 Task: Configure required pull request reviewers for your repository.
Action: Mouse moved to (85, 170)
Screenshot: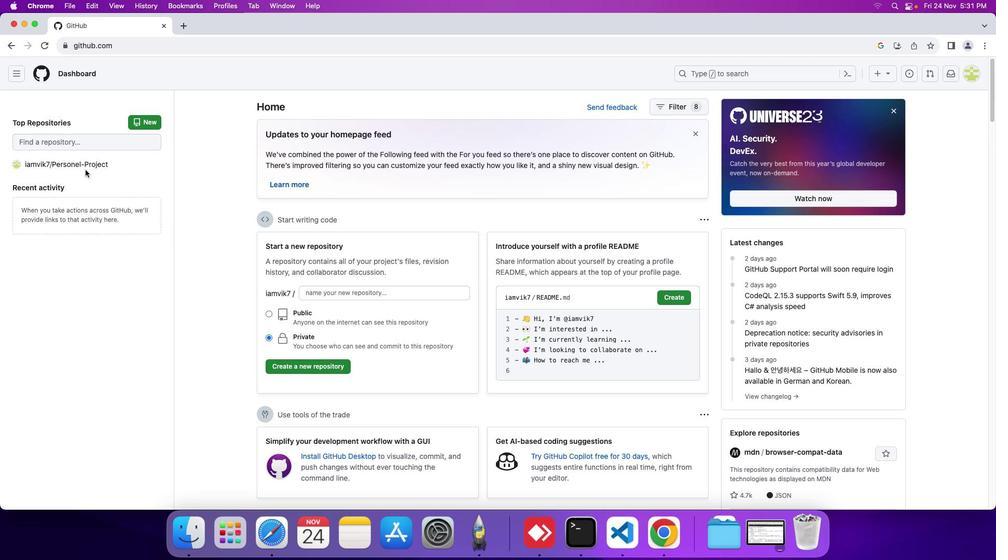 
Action: Mouse pressed left at (85, 170)
Screenshot: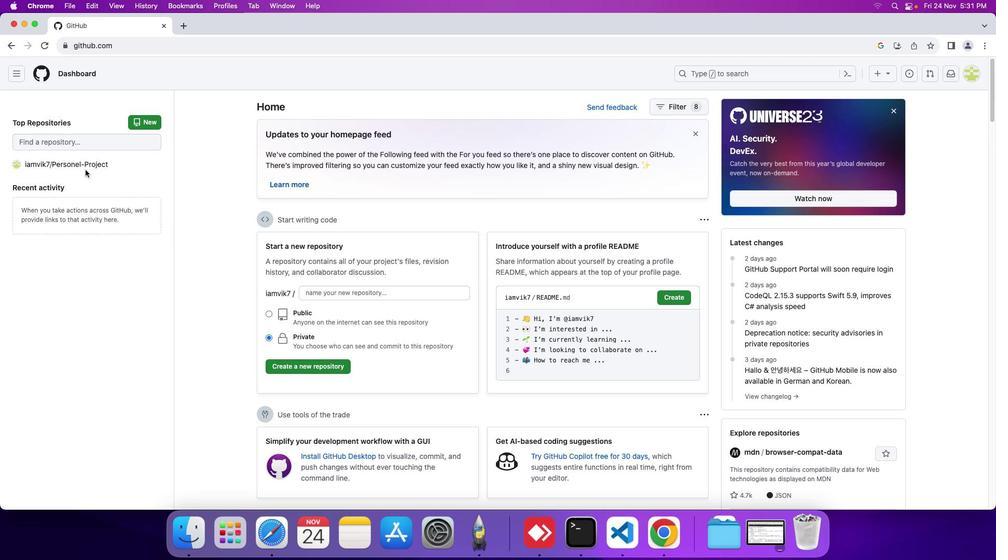 
Action: Mouse moved to (59, 164)
Screenshot: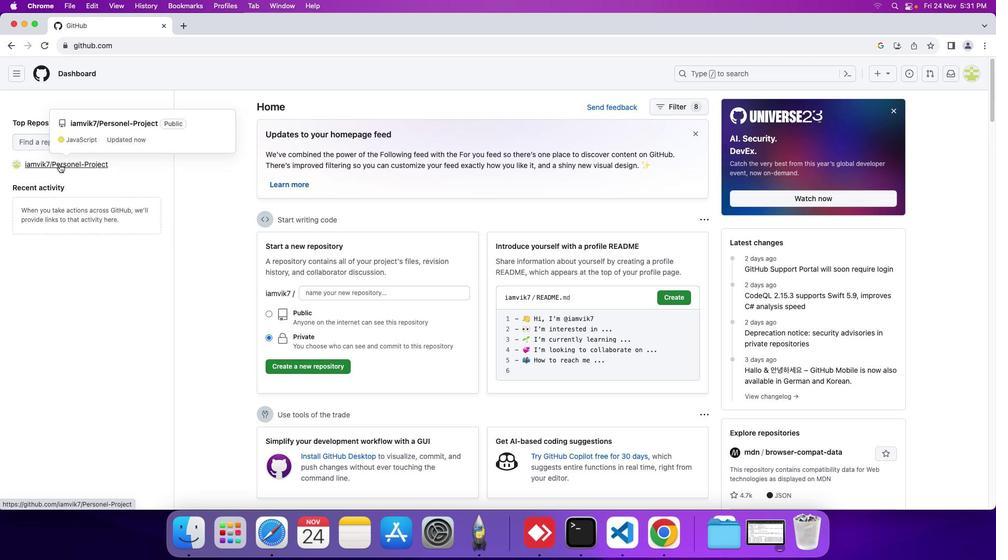 
Action: Mouse pressed left at (59, 164)
Screenshot: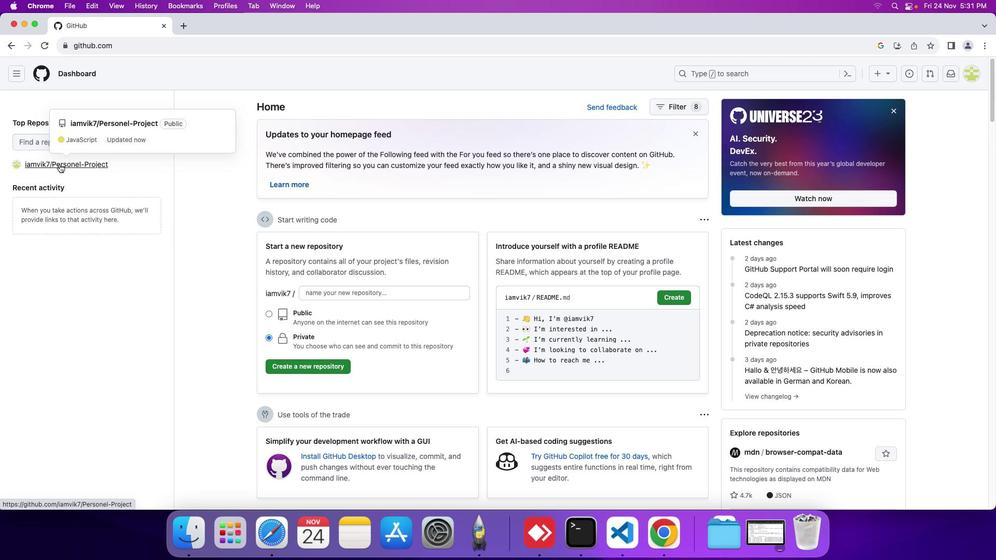
Action: Mouse moved to (208, 169)
Screenshot: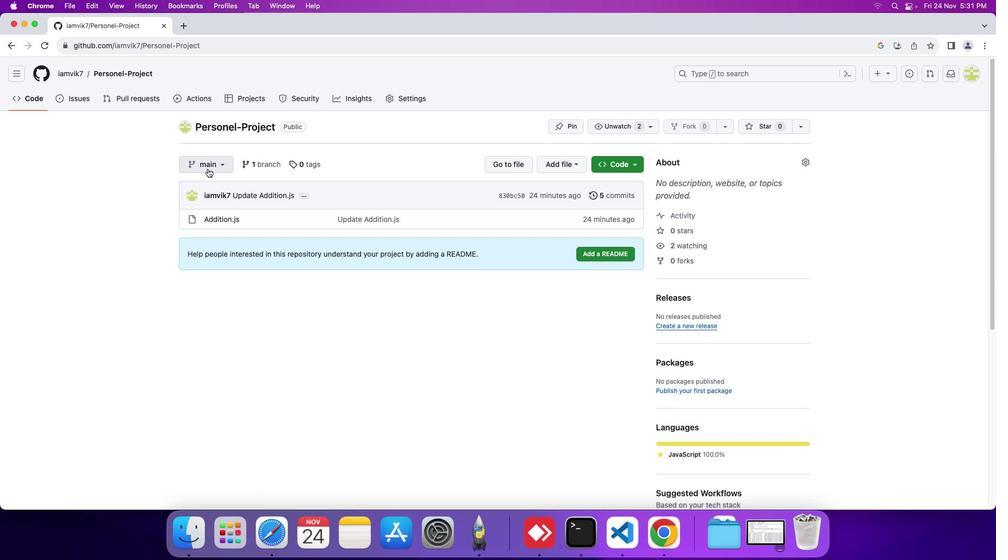 
Action: Mouse pressed left at (208, 169)
Screenshot: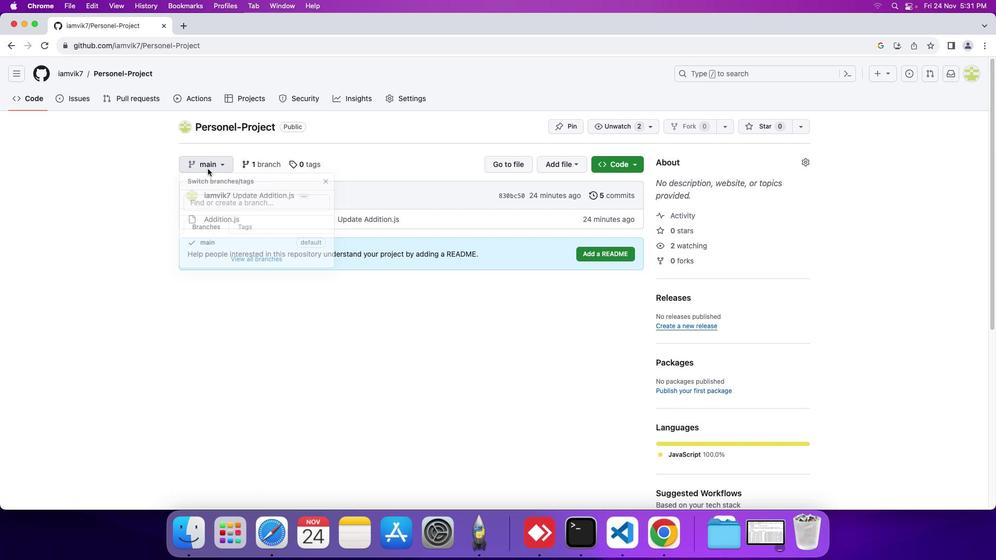 
Action: Mouse moved to (232, 212)
Screenshot: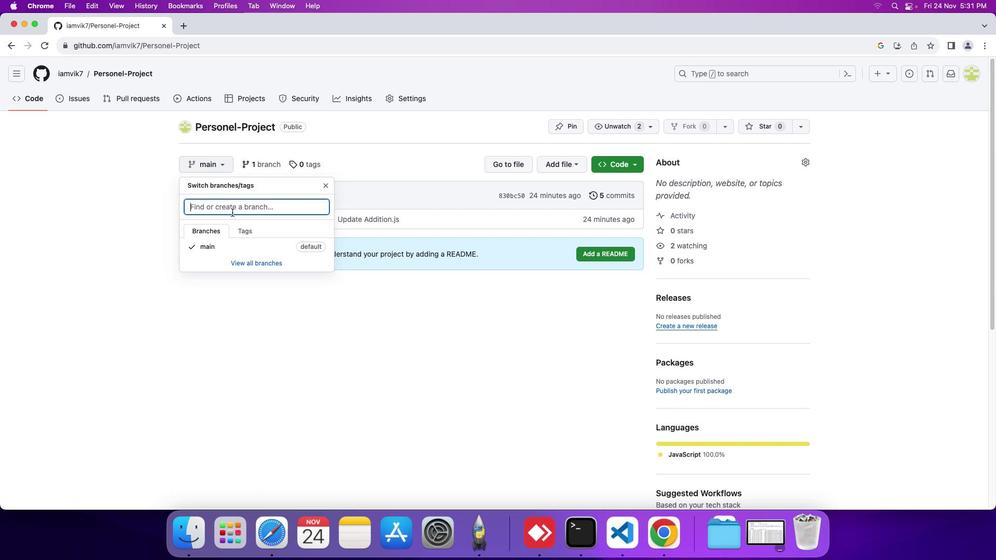 
Action: Mouse pressed left at (232, 212)
Screenshot: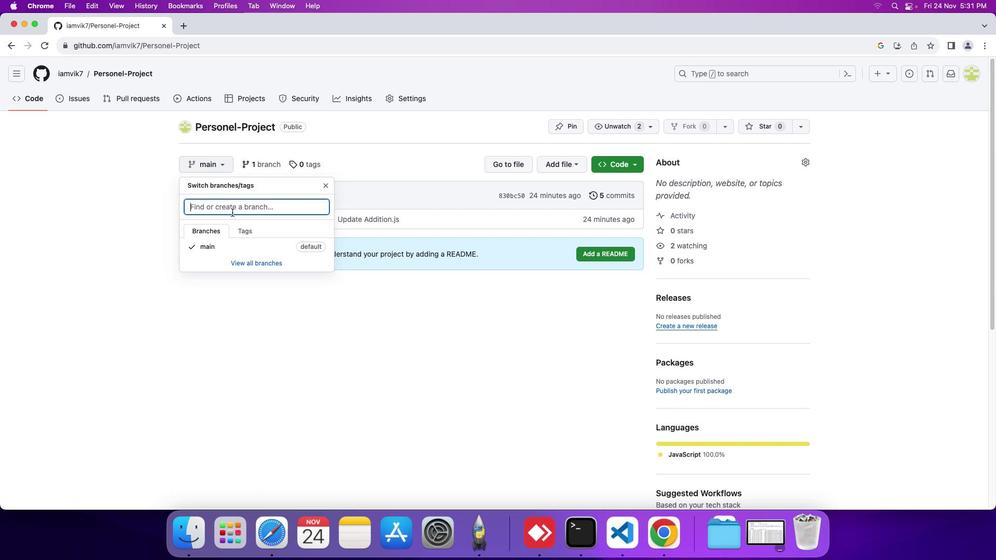 
Action: Key pressed 'n''e''w'Key.space'b''r''a''n''c''h'
Screenshot: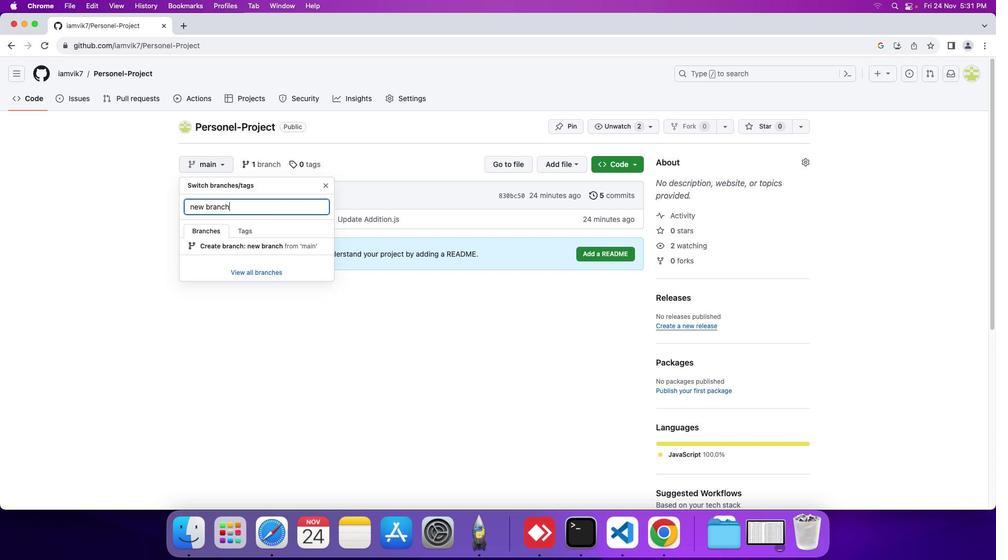 
Action: Mouse moved to (242, 240)
Screenshot: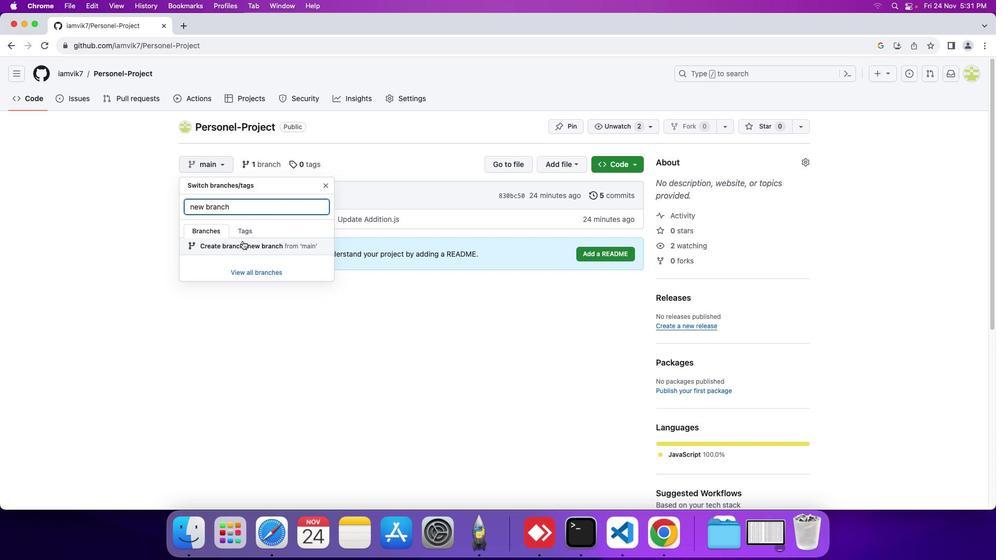 
Action: Mouse pressed left at (242, 240)
Screenshot: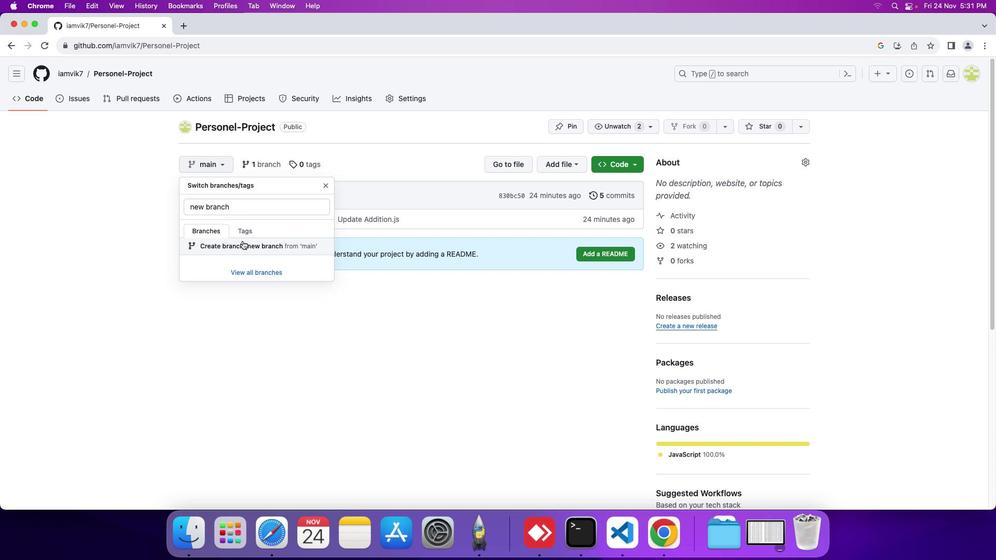 
Action: Mouse moved to (223, 284)
Screenshot: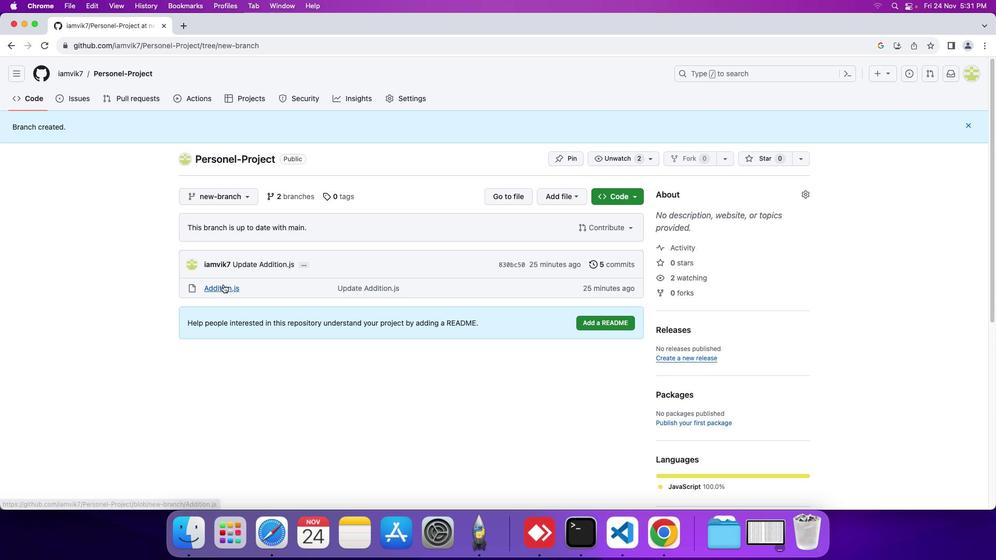 
Action: Mouse pressed left at (223, 284)
Screenshot: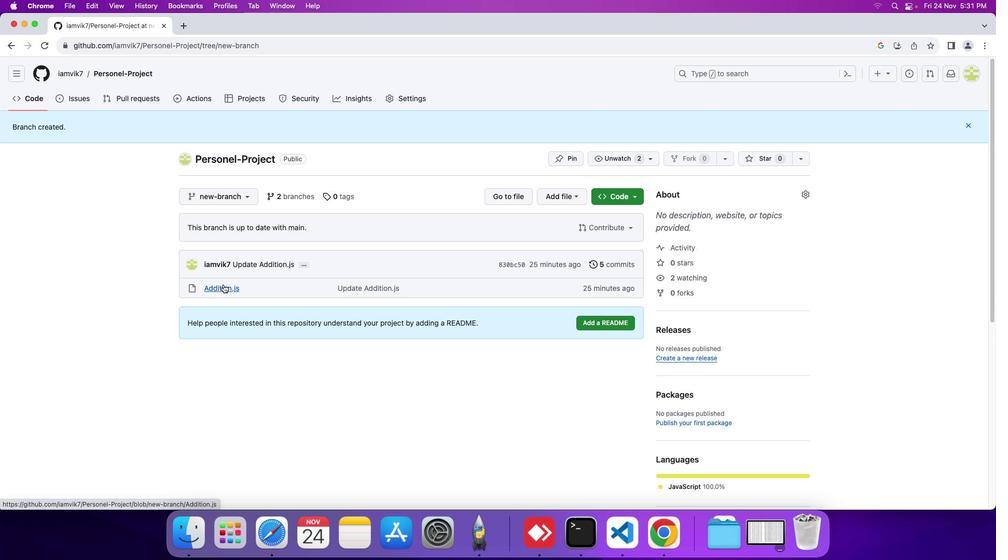 
Action: Mouse moved to (934, 186)
Screenshot: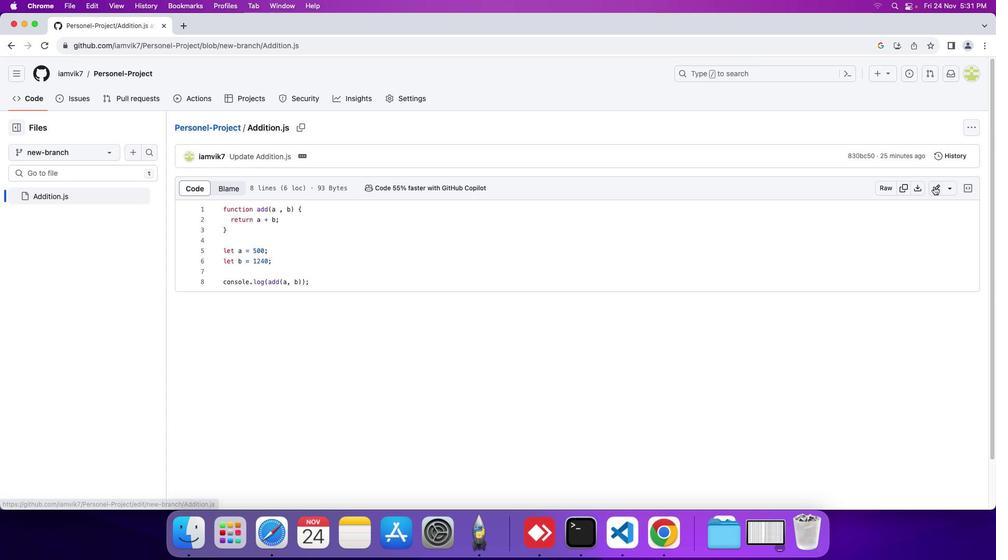 
Action: Mouse pressed left at (934, 186)
Screenshot: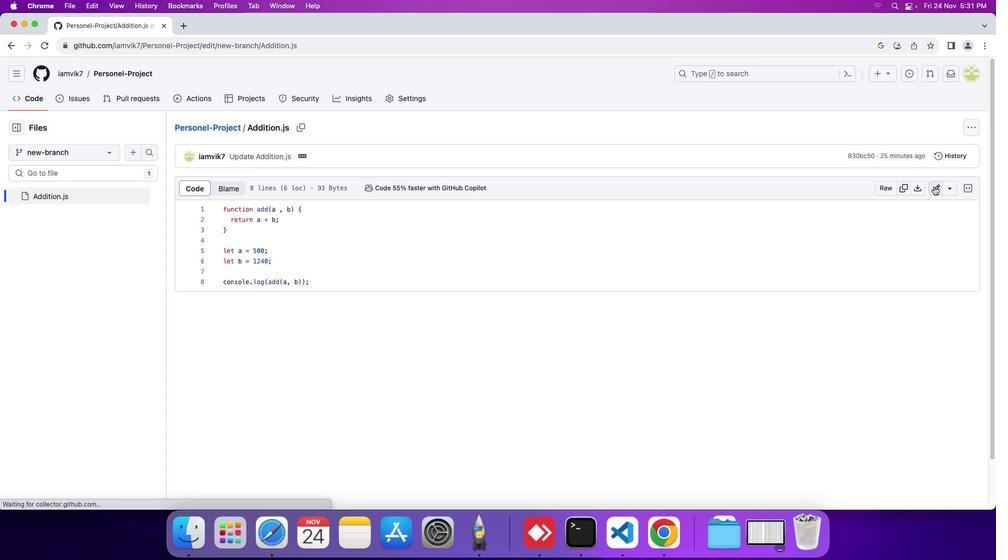 
Action: Mouse moved to (242, 219)
Screenshot: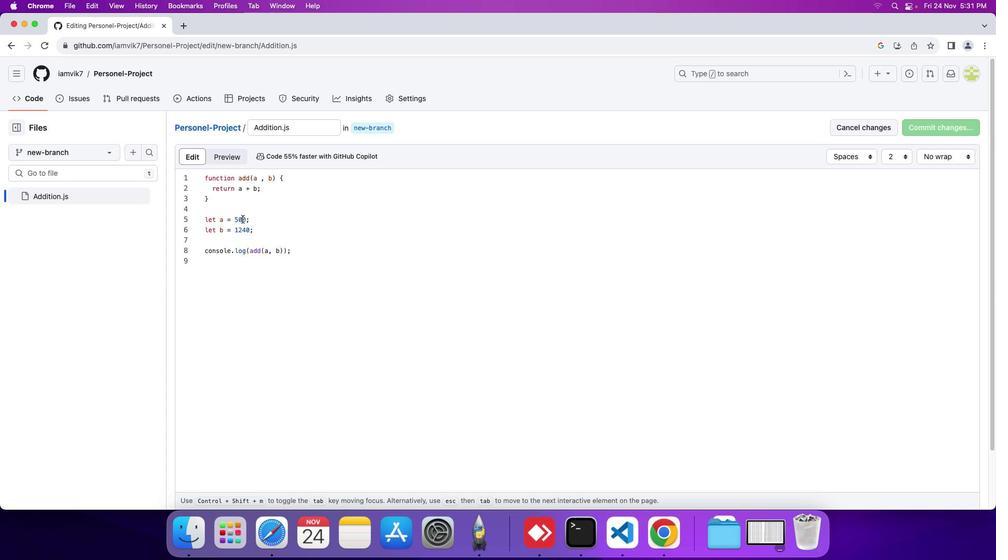 
Action: Mouse pressed left at (242, 219)
Screenshot: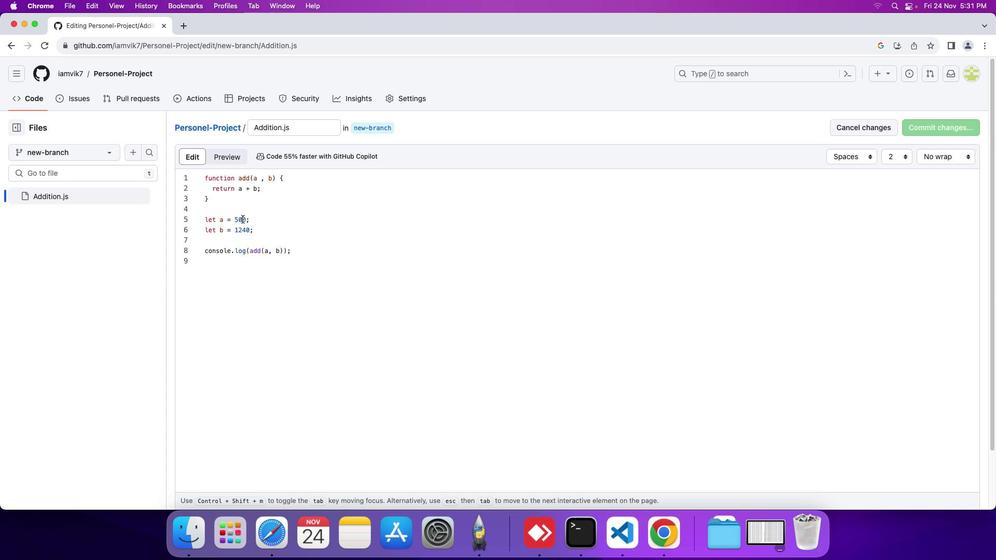
Action: Key pressed Key.backspaceKey.backspace'4'
Screenshot: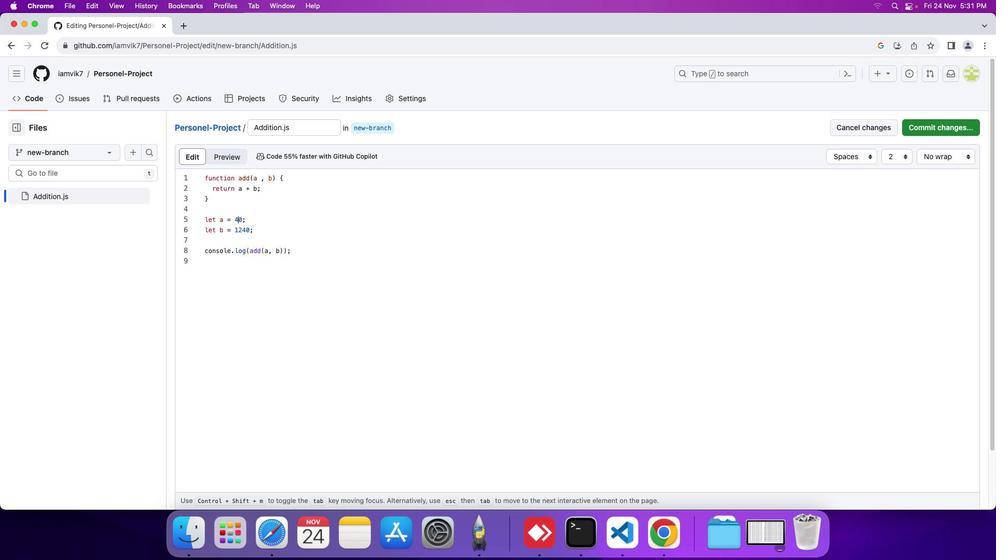 
Action: Mouse moved to (242, 226)
Screenshot: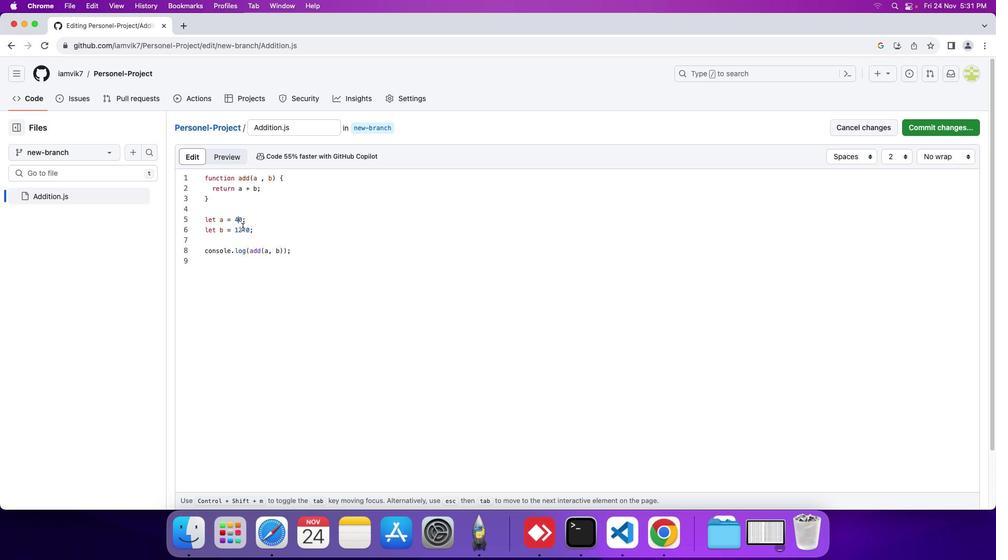 
Action: Mouse pressed left at (242, 226)
Screenshot: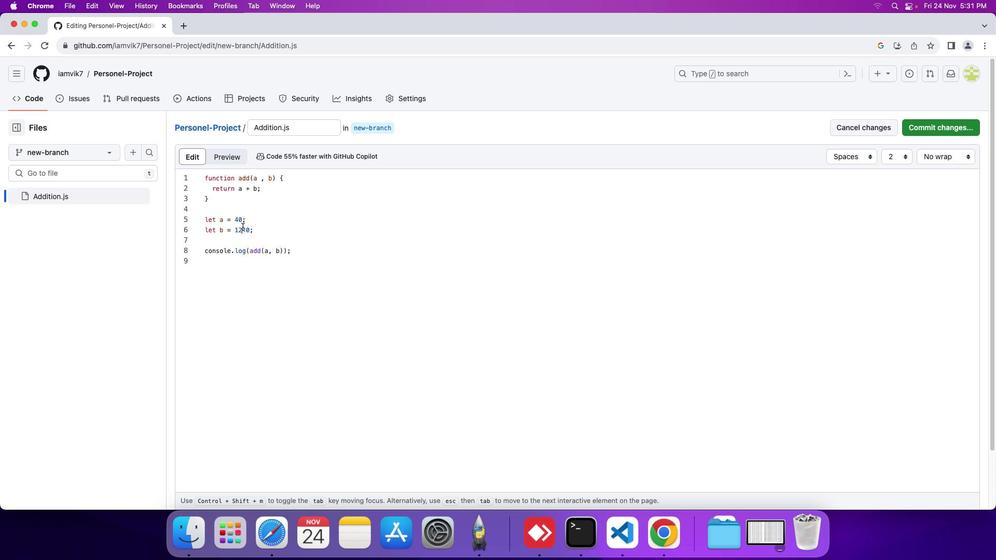 
Action: Key pressed Key.backspace
Screenshot: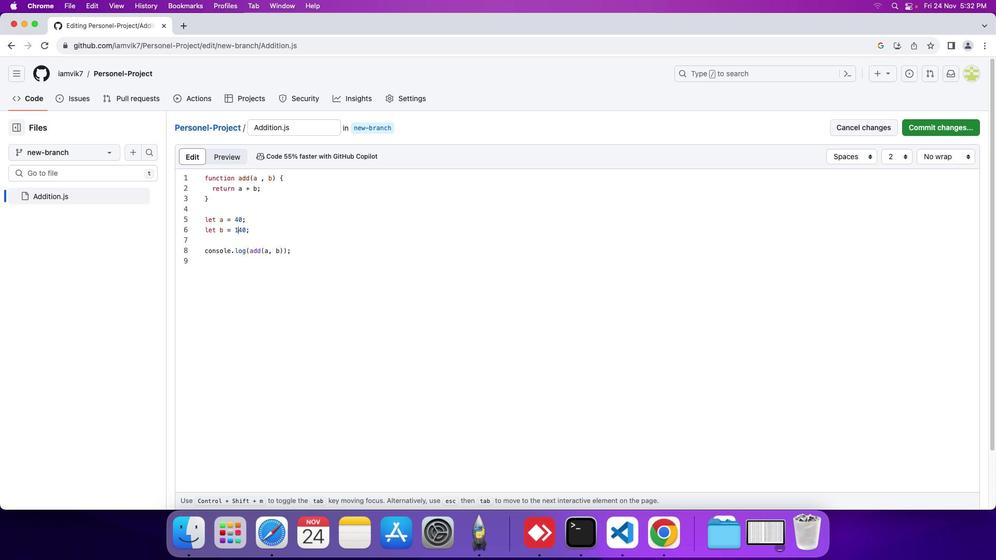 
Action: Mouse moved to (906, 129)
Screenshot: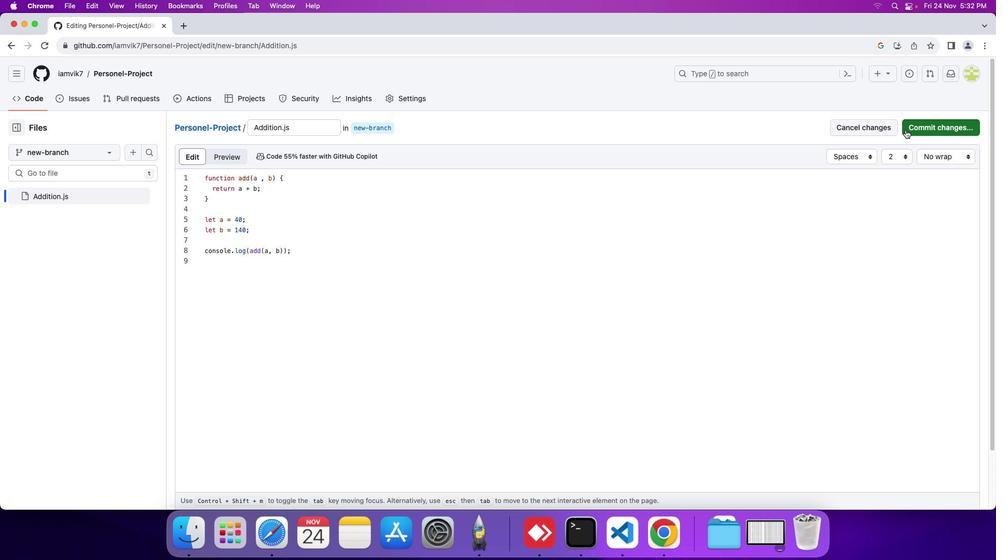 
Action: Mouse pressed left at (906, 129)
Screenshot: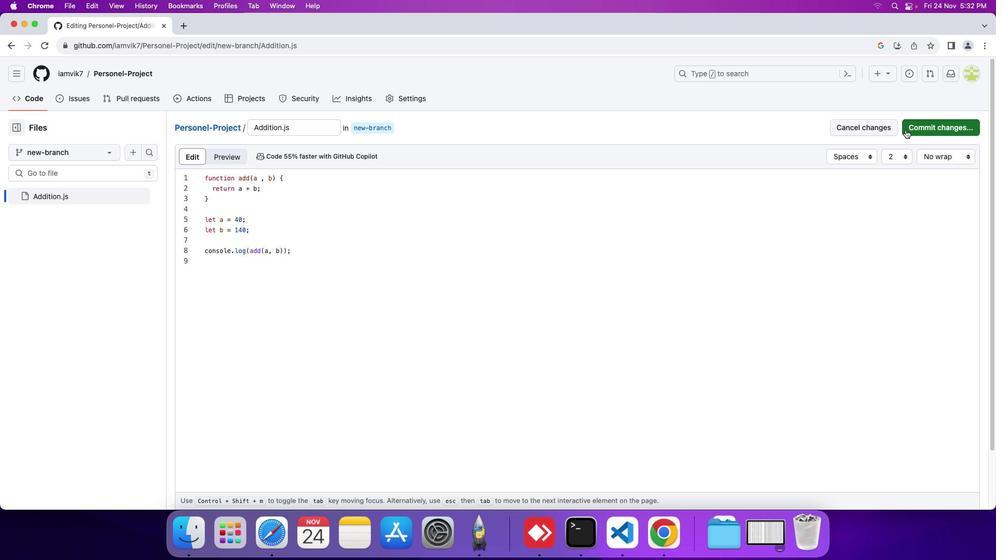 
Action: Mouse moved to (527, 252)
Screenshot: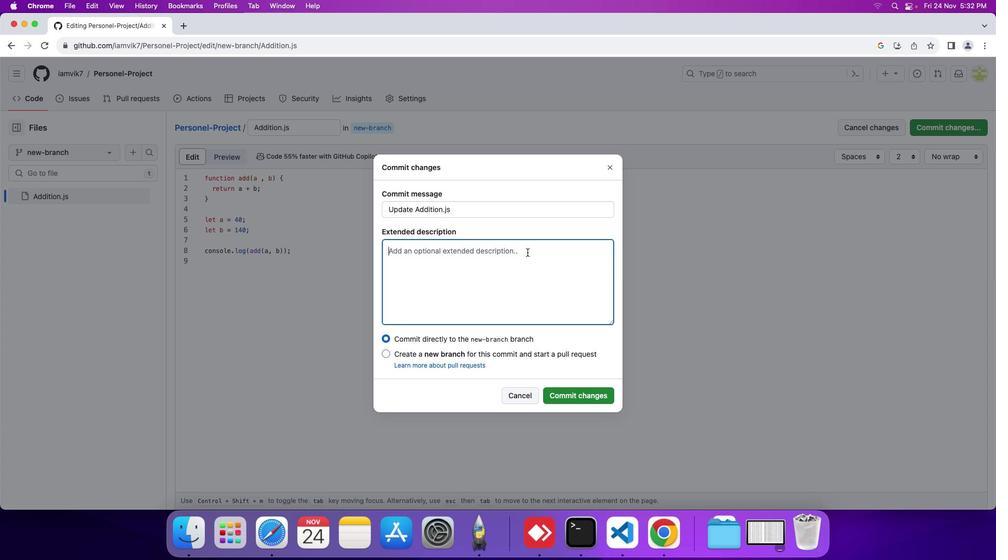 
Action: Mouse pressed left at (527, 252)
Screenshot: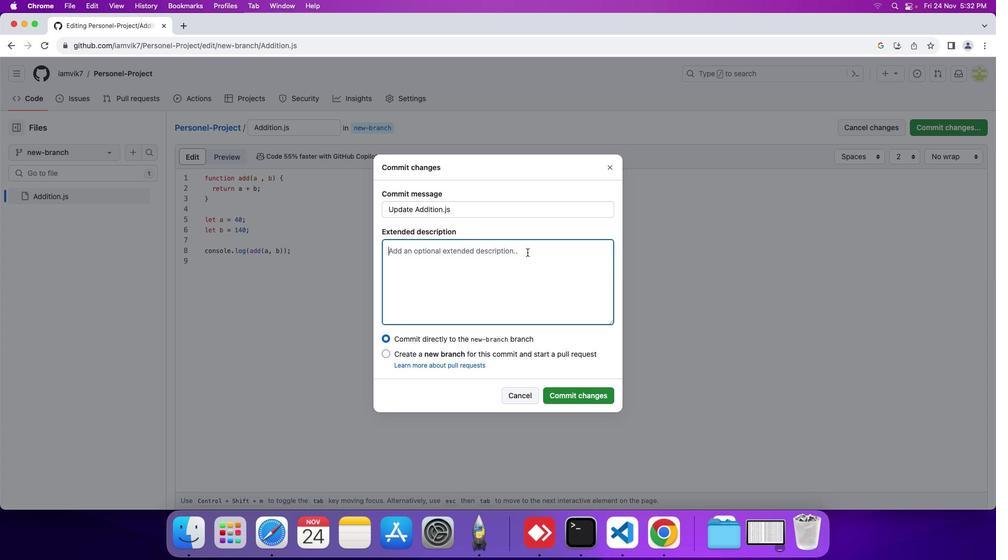
Action: Key pressed Key.shift'c''h''a''n''g''i''n''g'Key.space't''h''e'Key.space'v''l'Key.backspace'a''l''u''e'Key.space'o''f'Key.space'v''a''r''i''a''b''l''e''s'
Screenshot: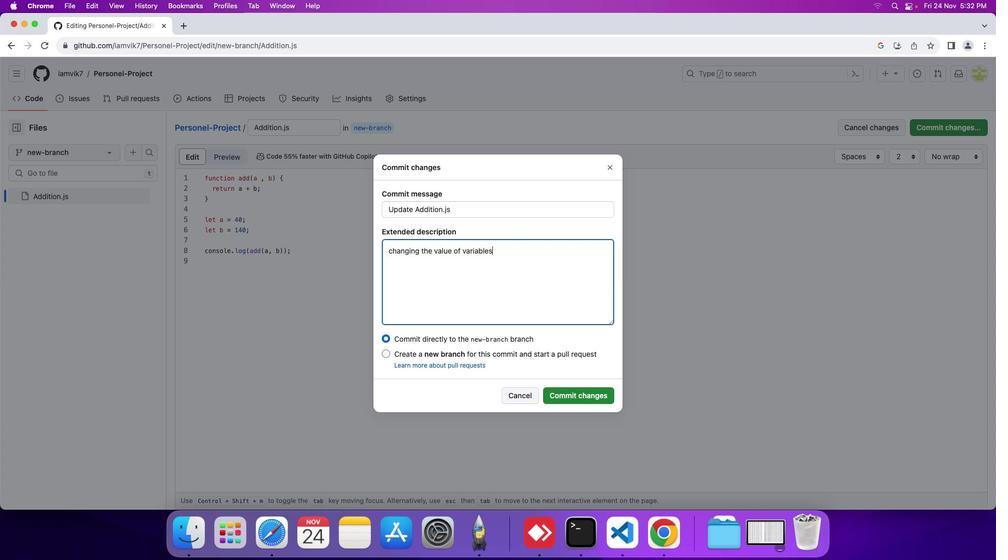 
Action: Mouse moved to (570, 398)
Screenshot: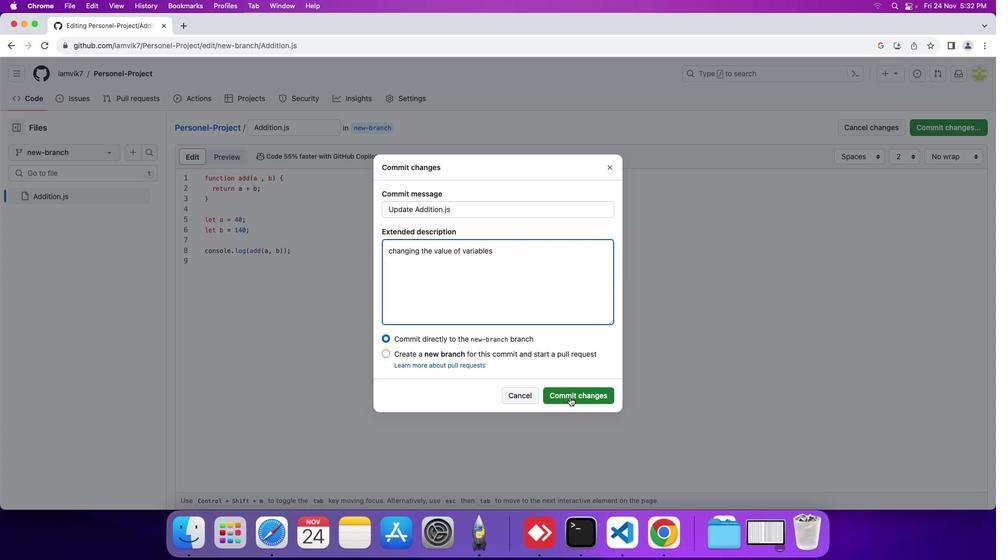 
Action: Mouse pressed left at (570, 398)
Screenshot: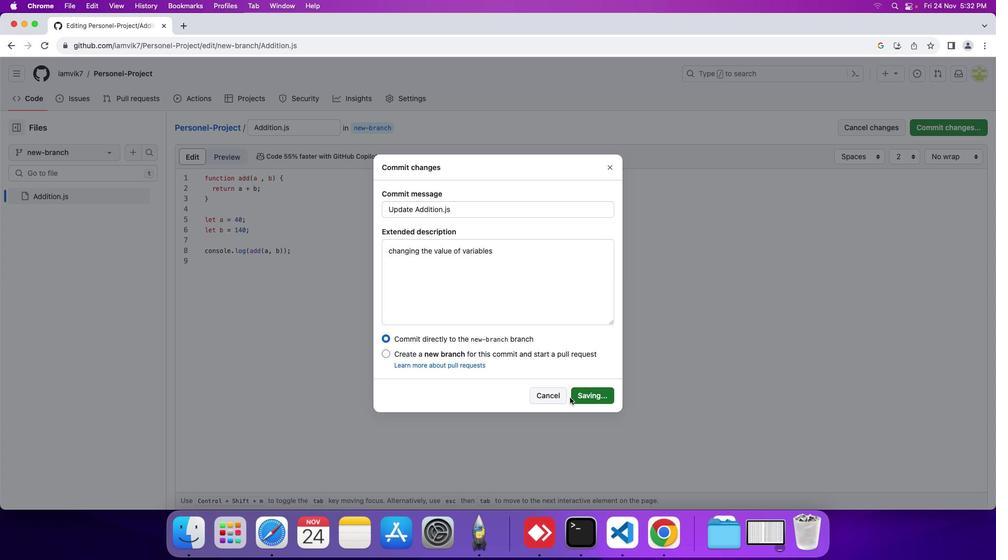
Action: Mouse moved to (35, 104)
Screenshot: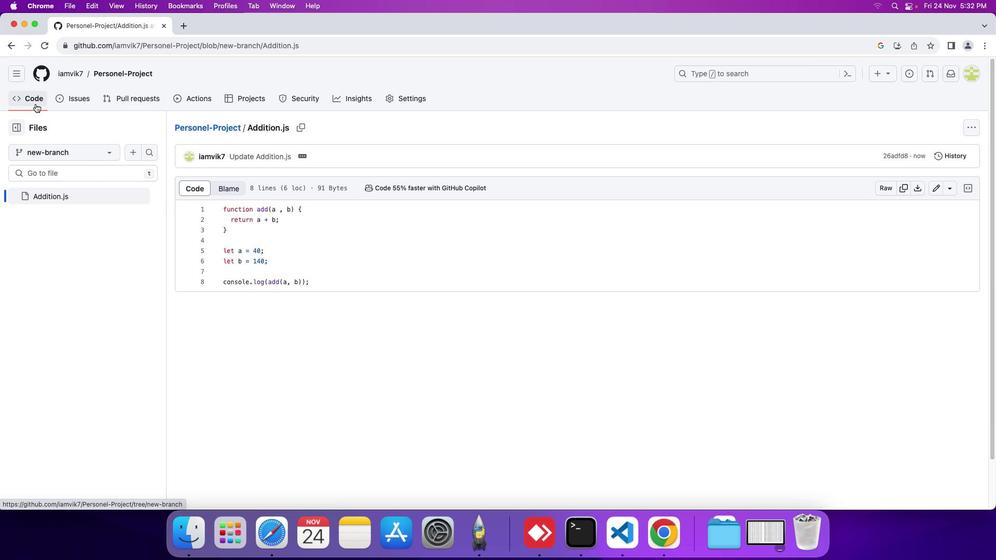 
Action: Mouse pressed left at (35, 104)
Screenshot: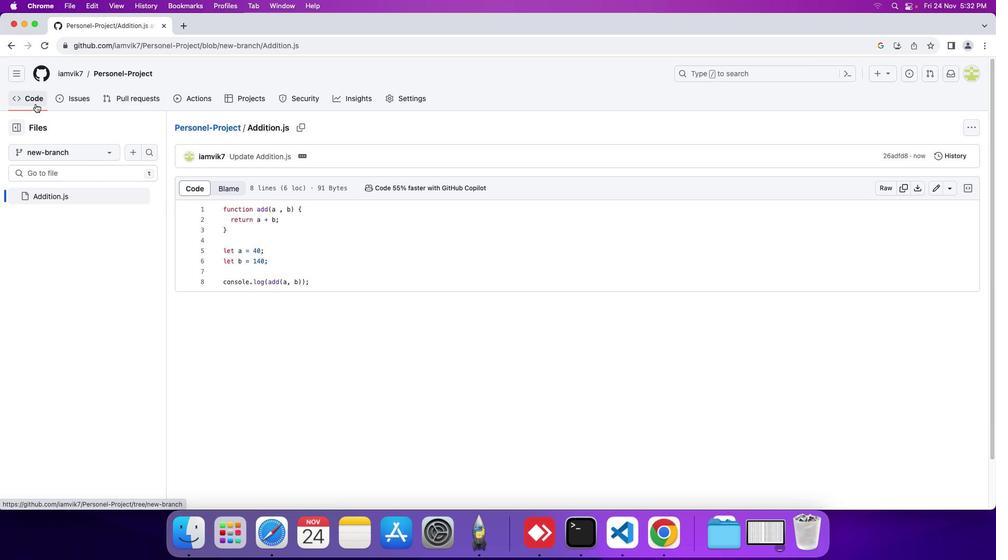 
Action: Mouse moved to (255, 197)
Screenshot: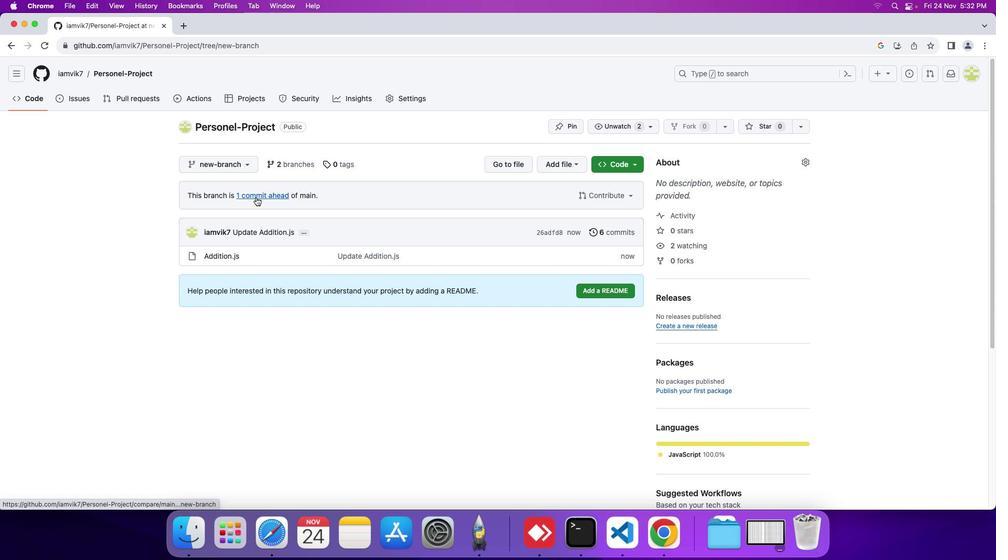 
Action: Mouse pressed left at (255, 197)
Screenshot: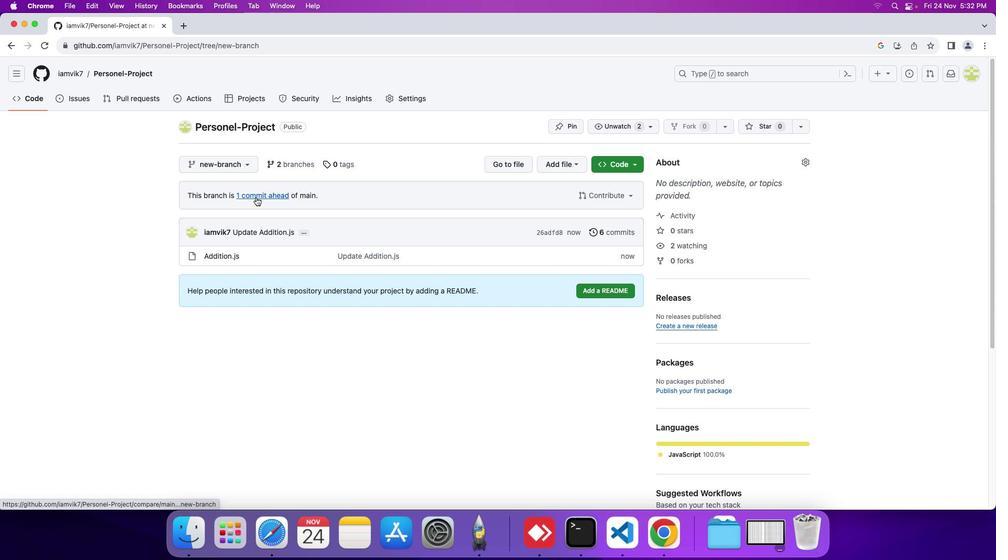 
Action: Mouse moved to (725, 222)
Screenshot: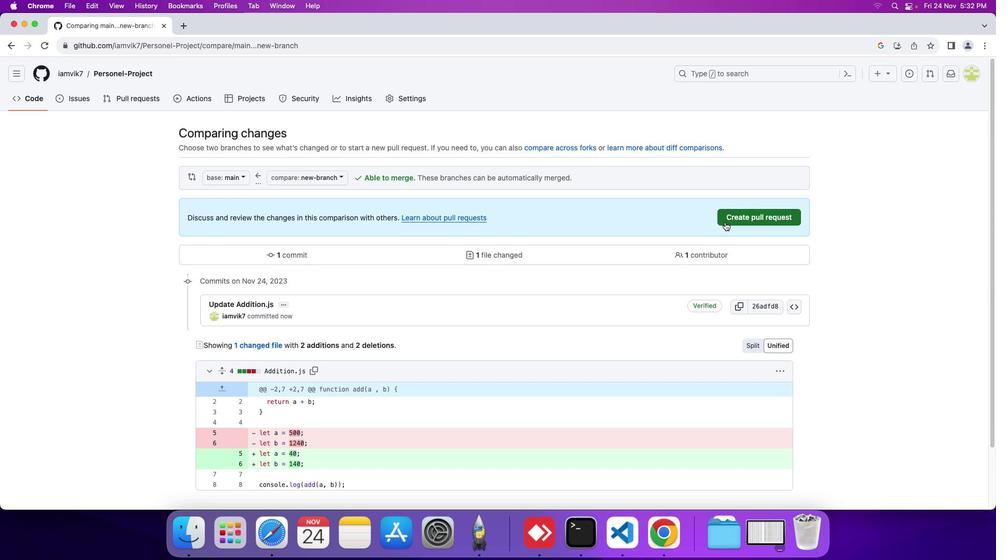 
Action: Mouse pressed left at (725, 222)
Screenshot: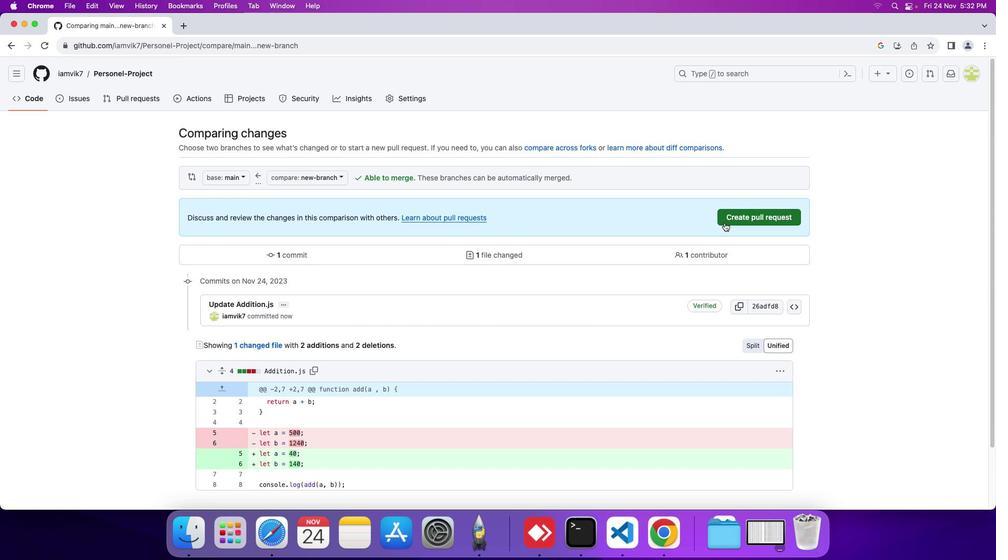 
Action: Mouse moved to (803, 213)
Screenshot: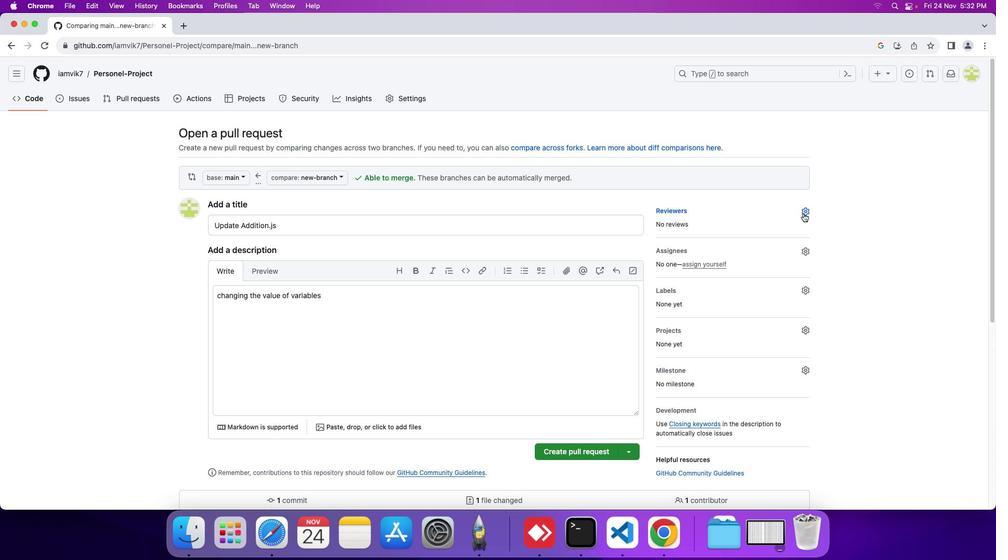 
Action: Mouse pressed left at (803, 213)
Screenshot: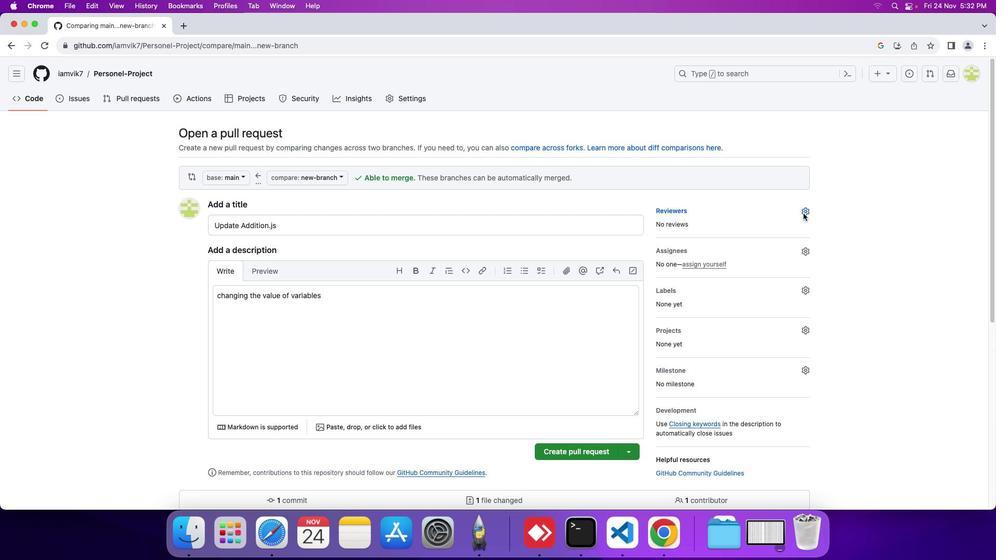 
Action: Mouse moved to (749, 273)
Screenshot: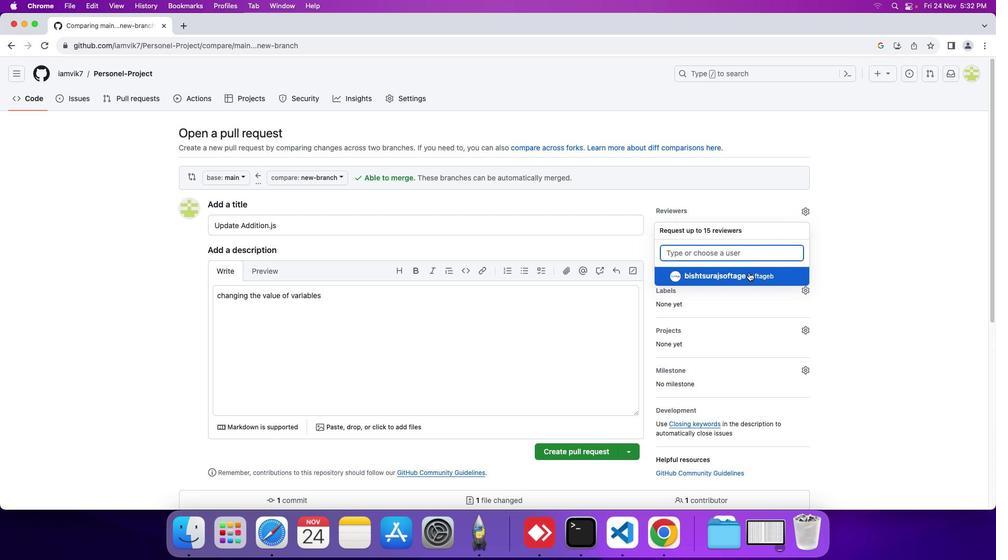 
Action: Mouse pressed left at (749, 273)
Screenshot: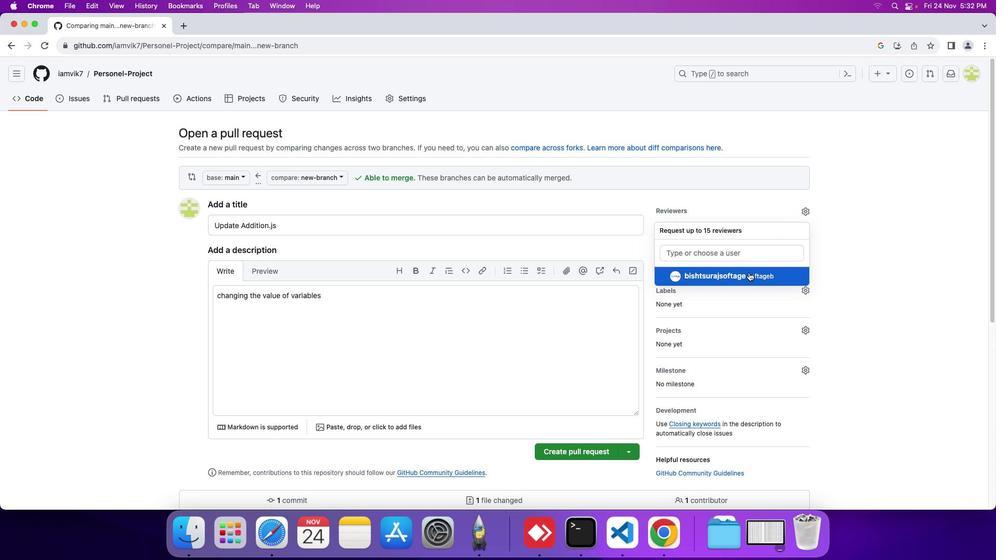 
Action: Mouse moved to (563, 450)
Screenshot: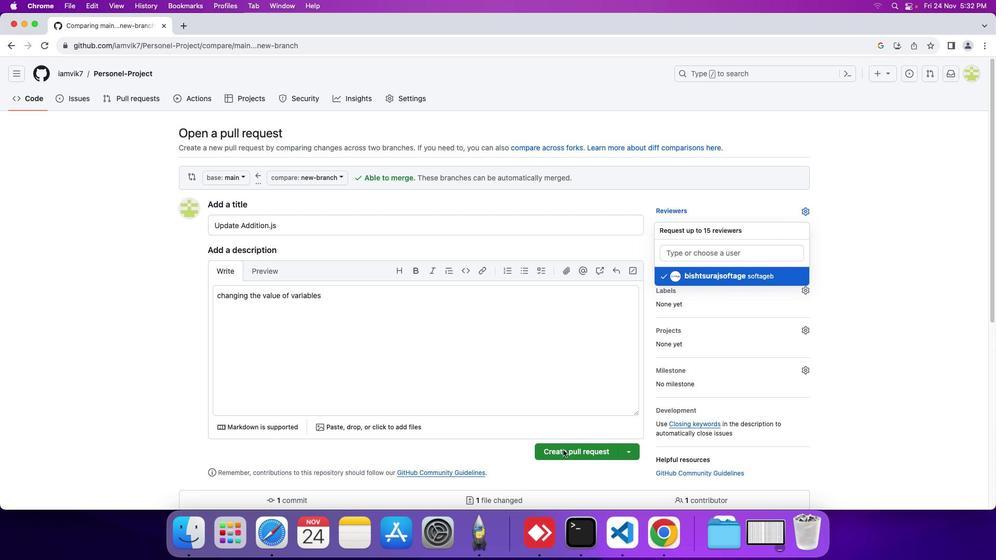 
Action: Mouse pressed left at (563, 450)
Screenshot: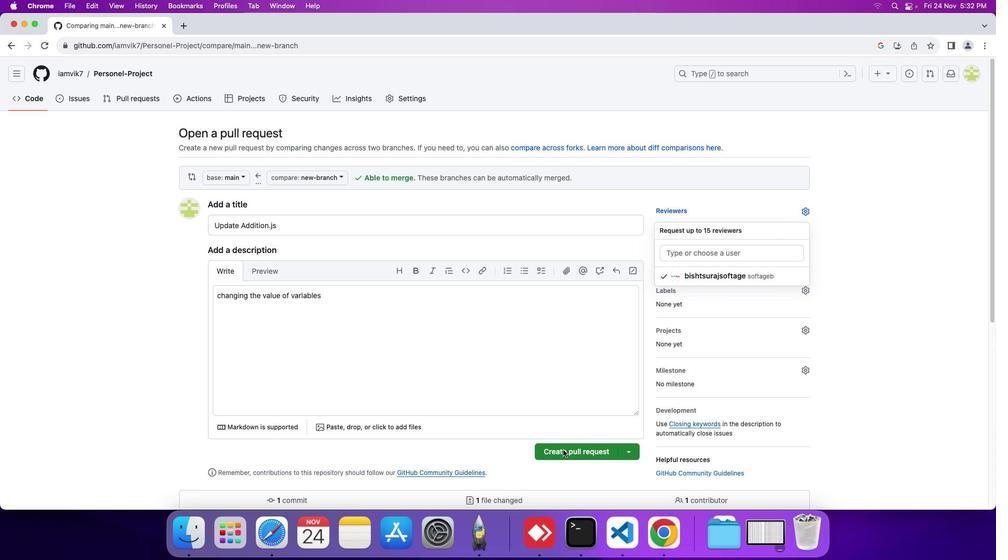 
Action: Mouse pressed left at (563, 450)
Screenshot: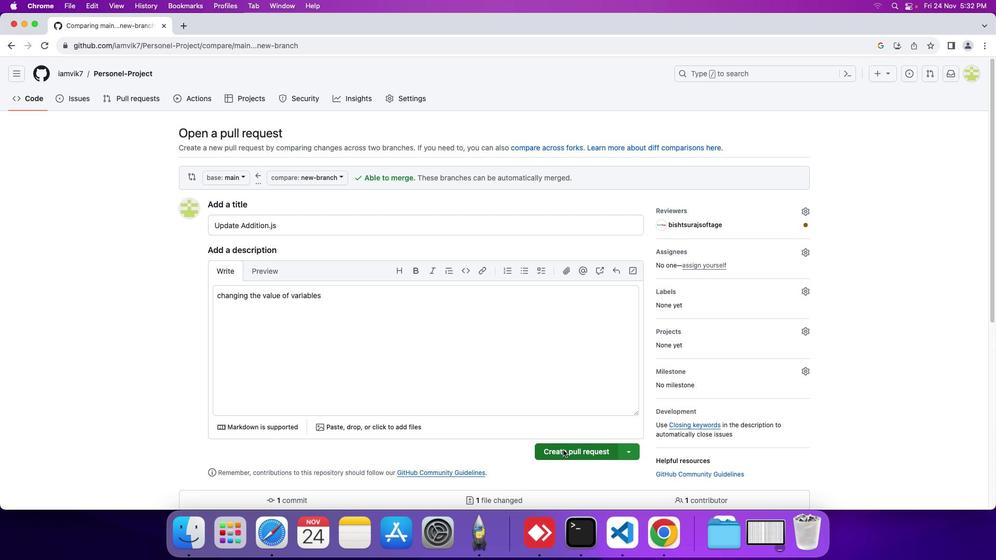 
Action: Mouse moved to (335, 333)
Screenshot: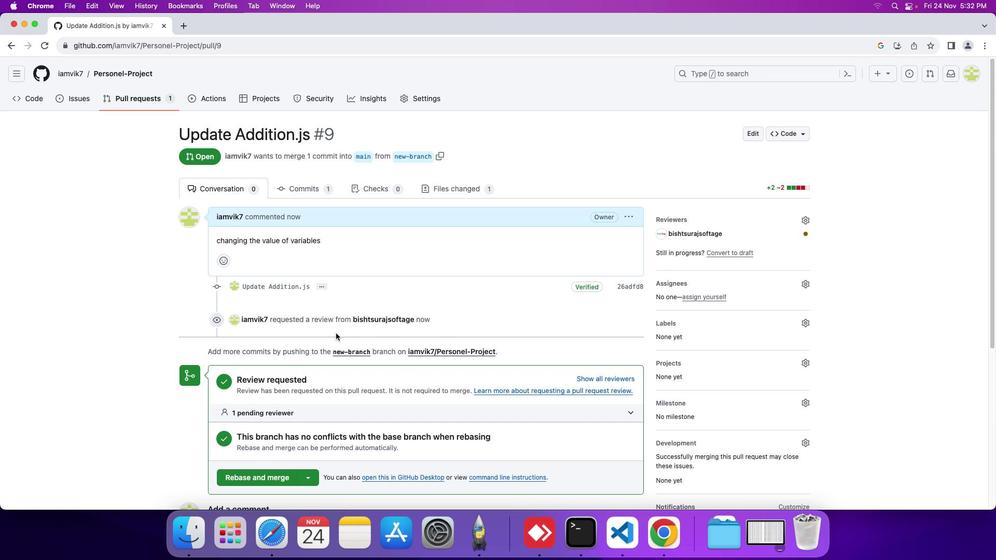 
Action: Mouse scrolled (335, 333) with delta (0, 0)
Screenshot: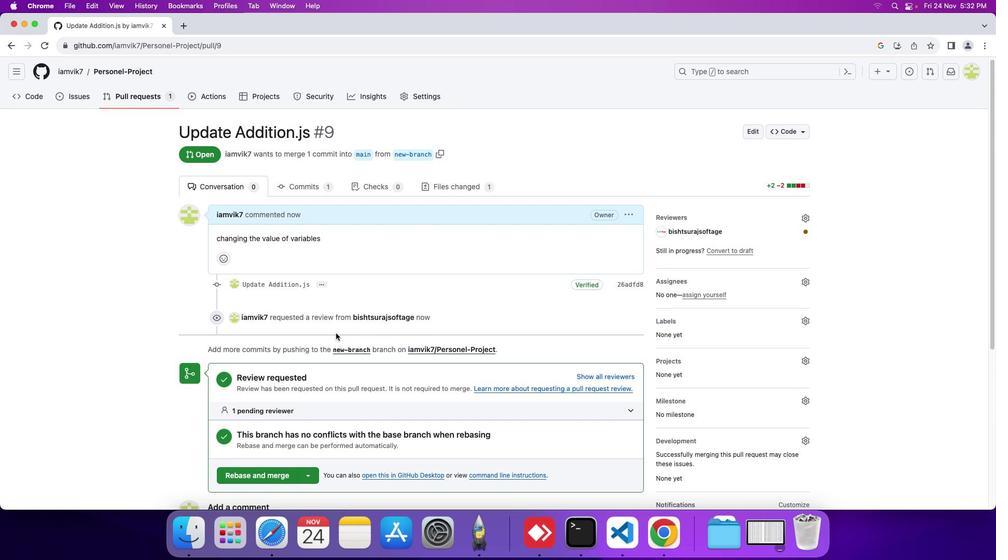 
Action: Mouse scrolled (335, 333) with delta (0, 0)
Screenshot: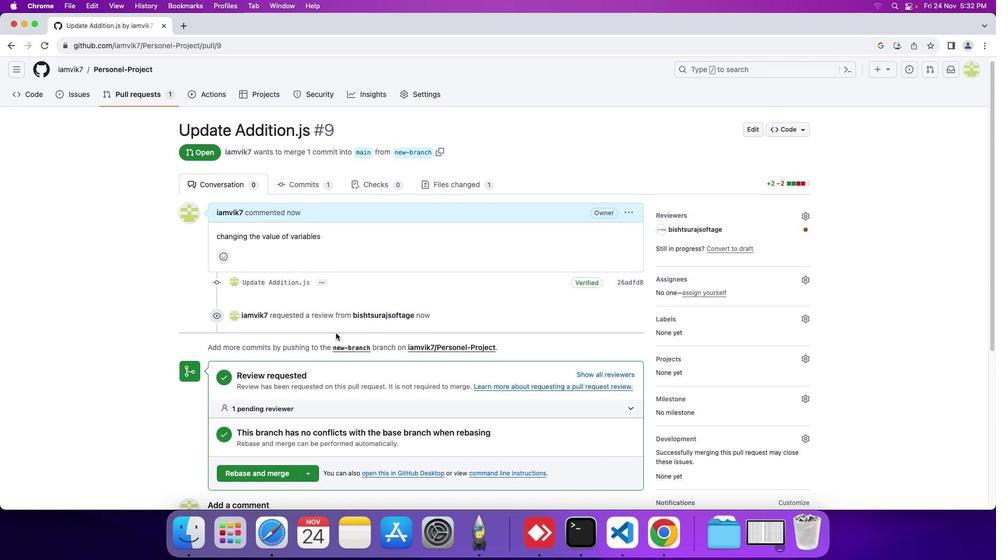 
Action: Mouse scrolled (335, 333) with delta (0, 0)
Screenshot: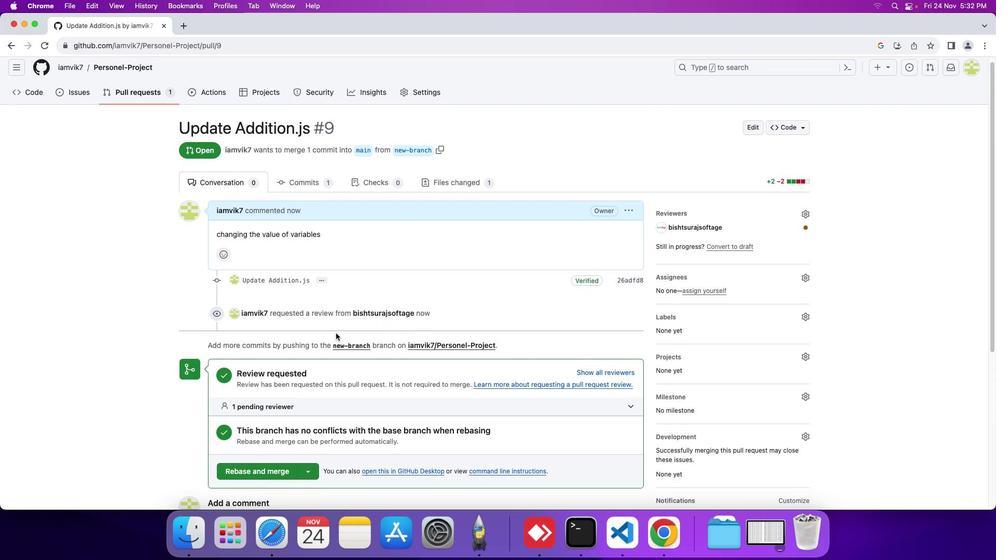 
Action: Mouse scrolled (335, 333) with delta (0, 0)
Screenshot: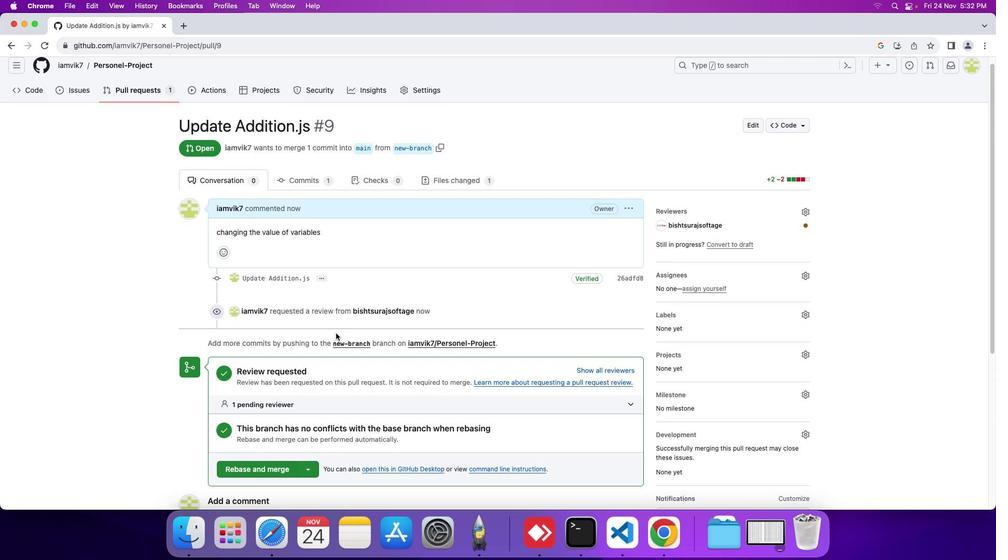 
Action: Mouse scrolled (335, 333) with delta (0, 0)
Screenshot: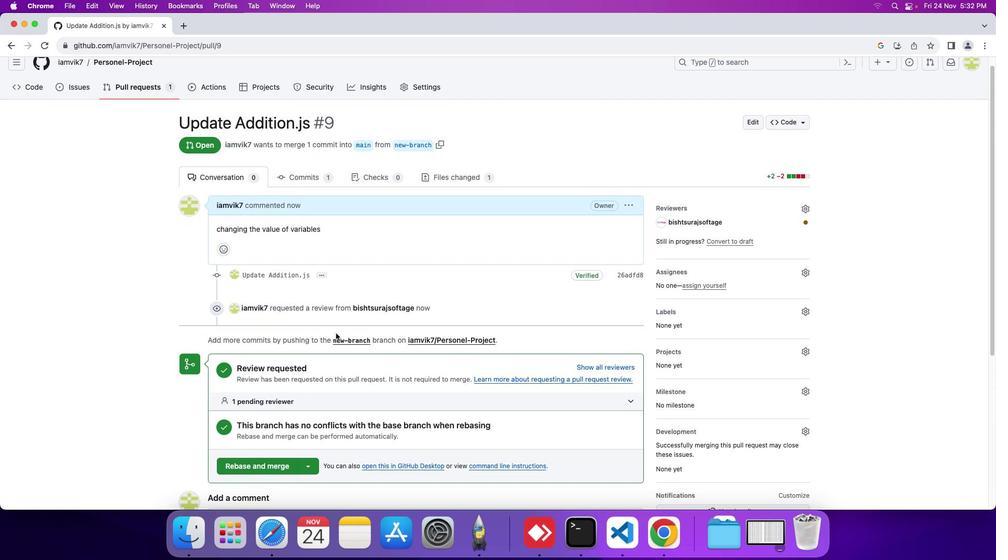 
Action: Mouse scrolled (335, 333) with delta (0, 0)
Screenshot: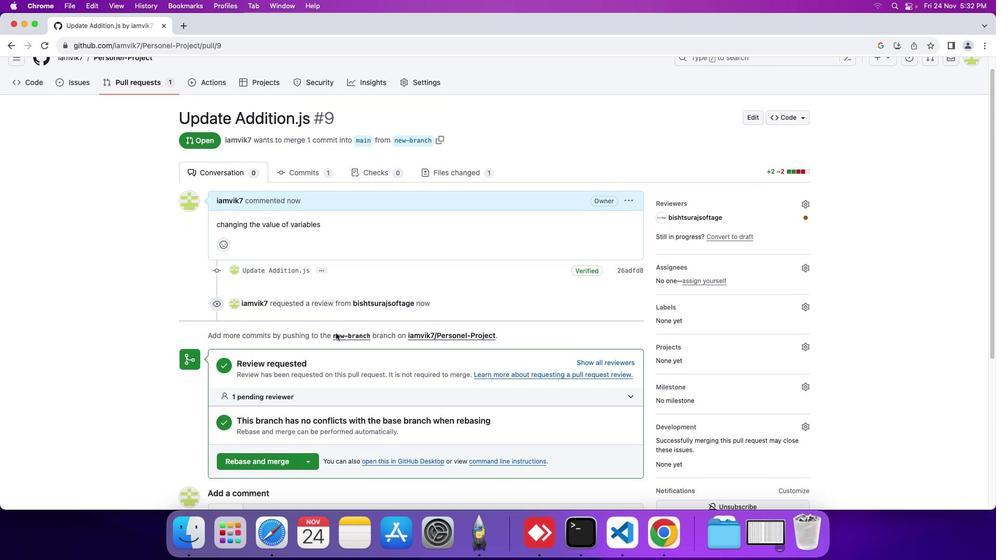 
Action: Mouse moved to (336, 333)
Screenshot: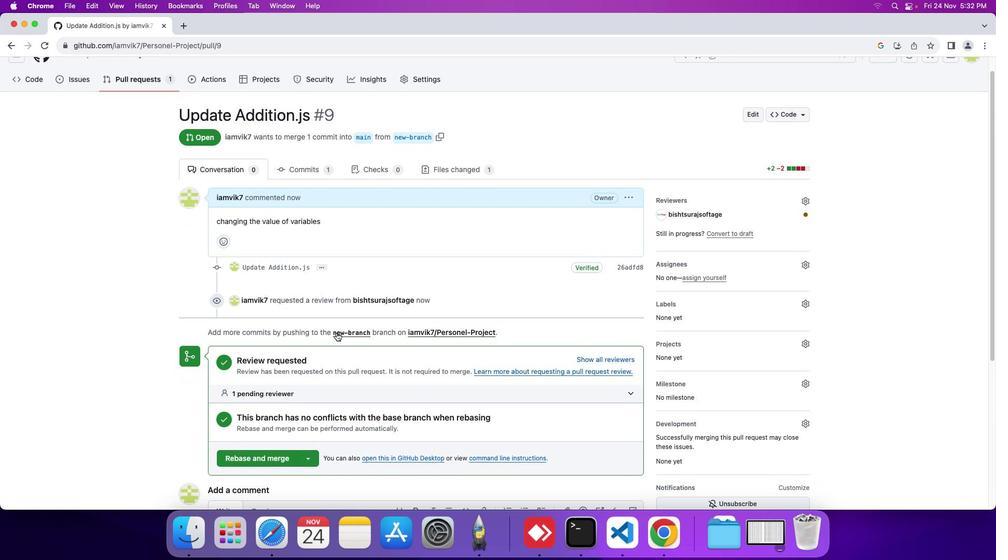 
Action: Mouse scrolled (336, 333) with delta (0, 0)
Screenshot: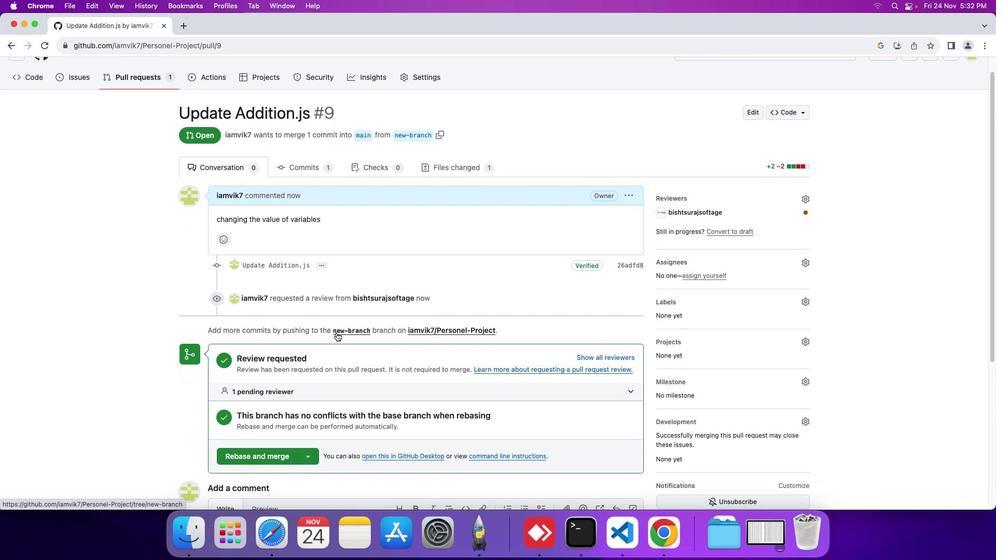 
Action: Mouse scrolled (336, 333) with delta (0, 0)
Screenshot: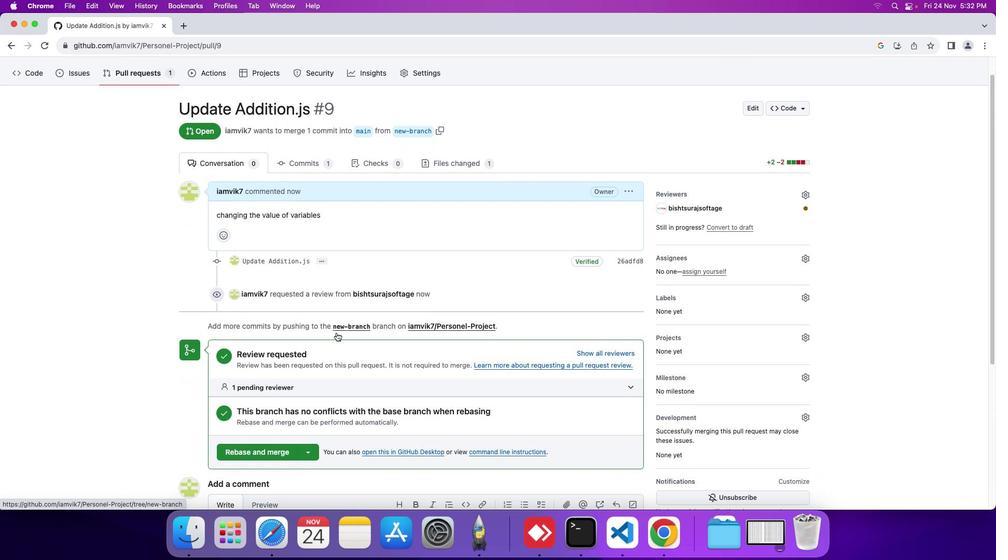 
Action: Mouse scrolled (336, 333) with delta (0, 0)
Screenshot: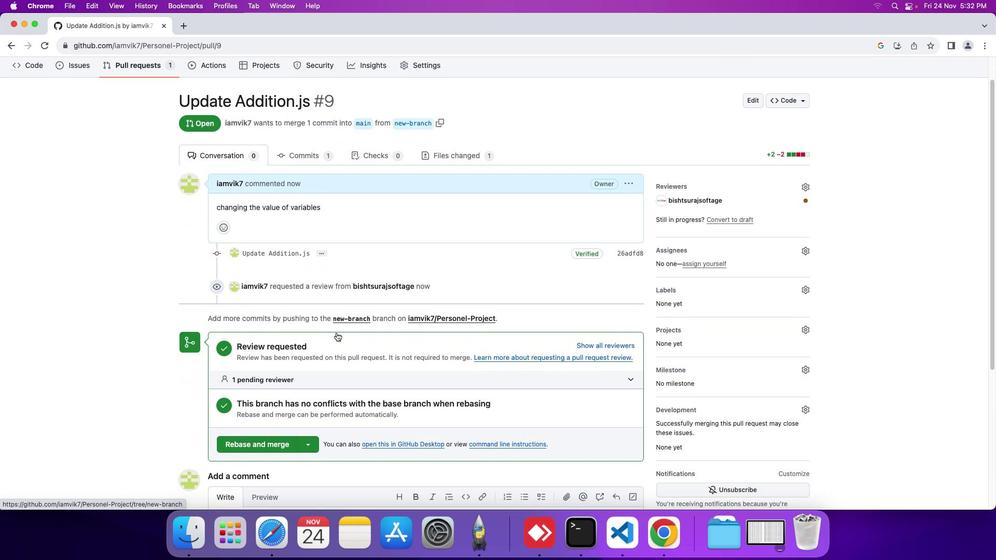 
Action: Mouse scrolled (336, 333) with delta (0, 0)
Screenshot: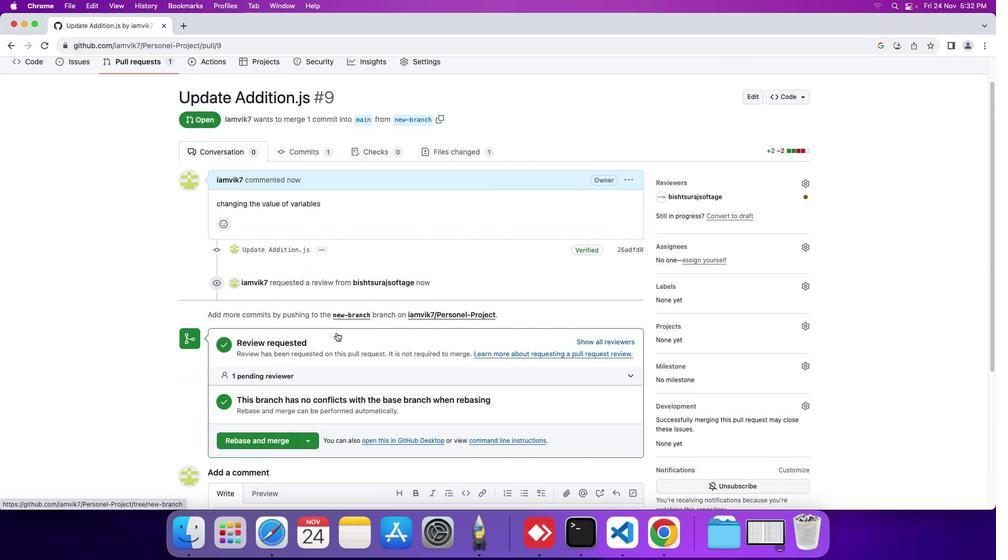 
Action: Mouse scrolled (336, 333) with delta (0, 0)
Screenshot: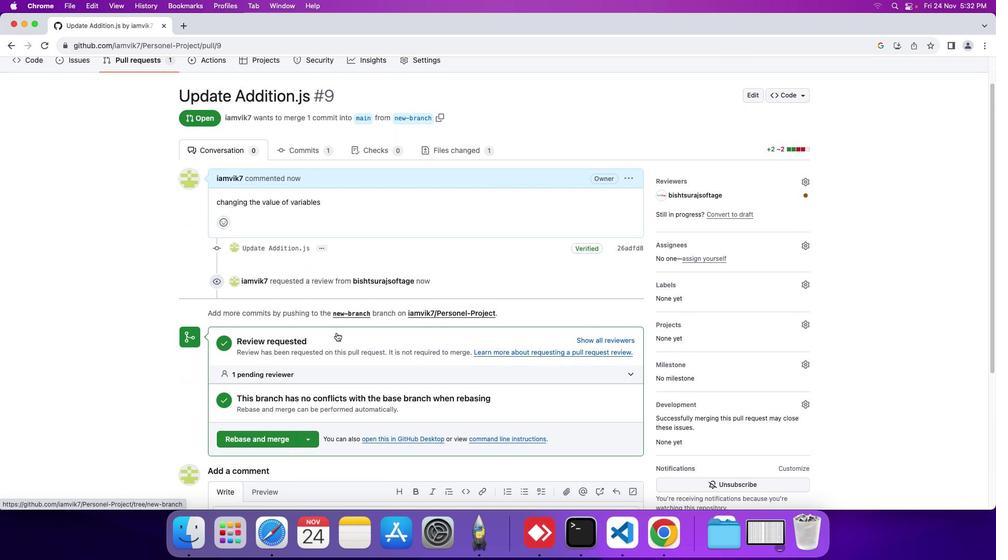 
Action: Mouse scrolled (336, 333) with delta (0, 0)
Screenshot: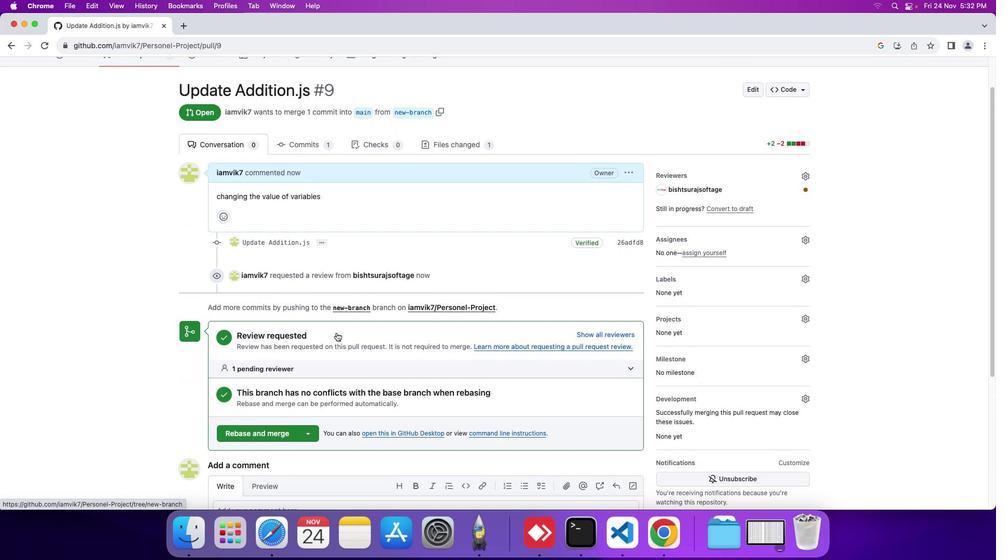 
Action: Mouse scrolled (336, 333) with delta (0, 0)
Screenshot: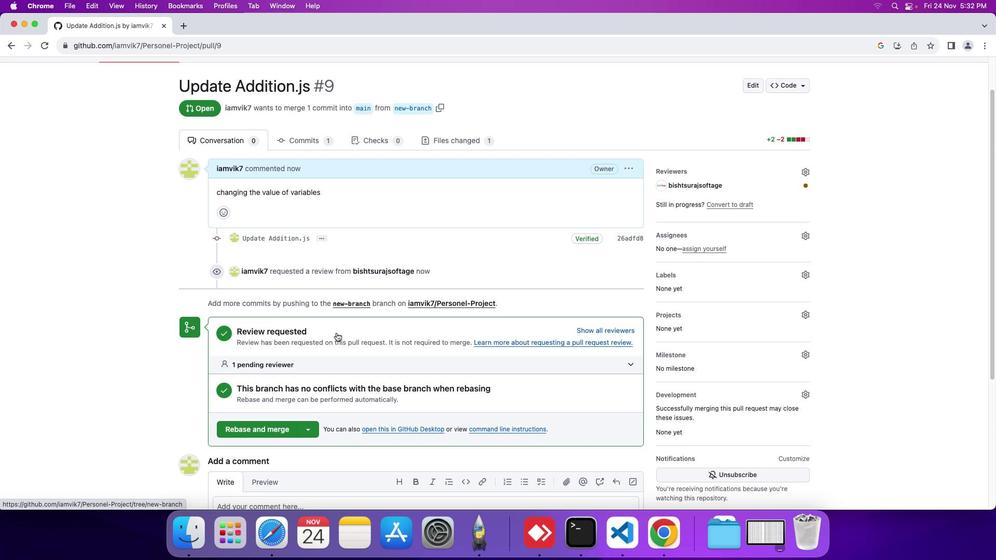
Action: Mouse moved to (351, 285)
Screenshot: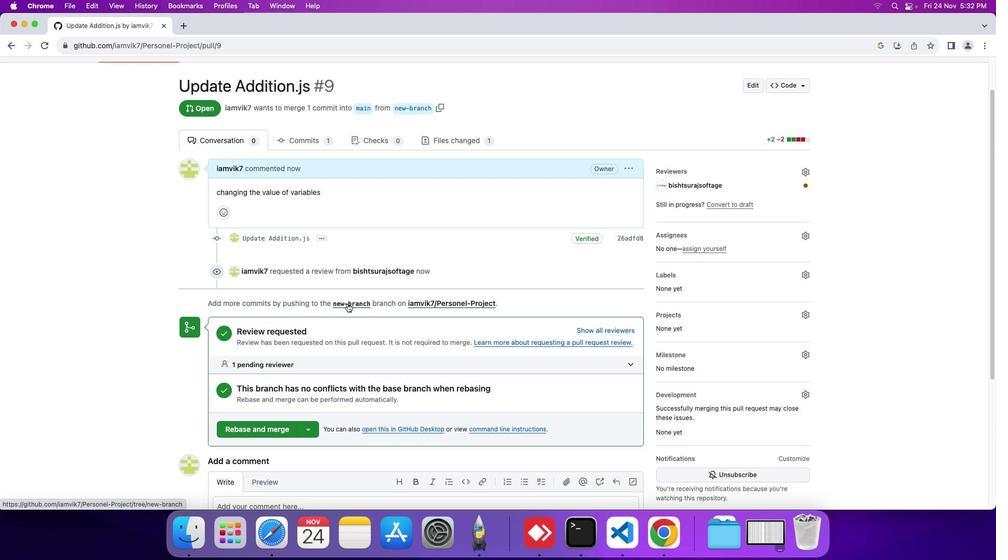 
